 Task: Change IN PROGRESS as Status of Issue Issue0000000422 in Backlog  in Scrum Project Project0000000085 in Jira. Change IN PROGRESS as Status of Issue Issue0000000424 in Backlog  in Scrum Project Project0000000085 in Jira. Change IN PROGRESS as Status of Issue Issue0000000426 in Backlog  in Scrum Project Project0000000086 in Jira. Change IN PROGRESS as Status of Issue Issue0000000428 in Backlog  in Scrum Project Project0000000086 in Jira. Change IN PROGRESS as Status of Issue Issue0000000430 in Backlog  in Scrum Project Project0000000086 in Jira
Action: Mouse moved to (293, 87)
Screenshot: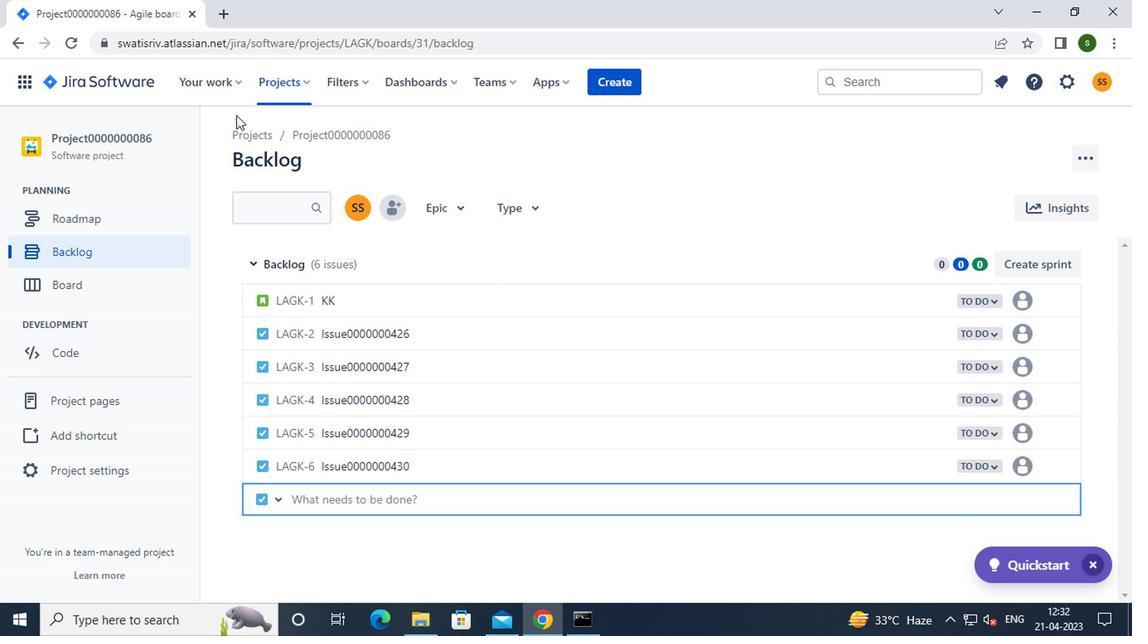 
Action: Mouse pressed left at (293, 87)
Screenshot: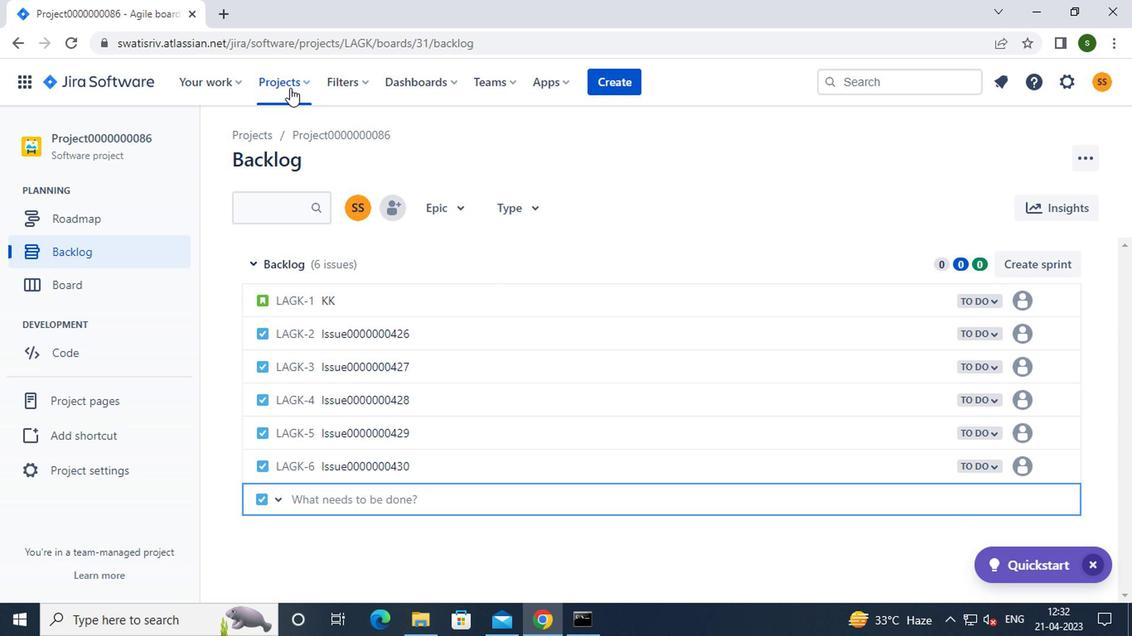 
Action: Mouse moved to (344, 199)
Screenshot: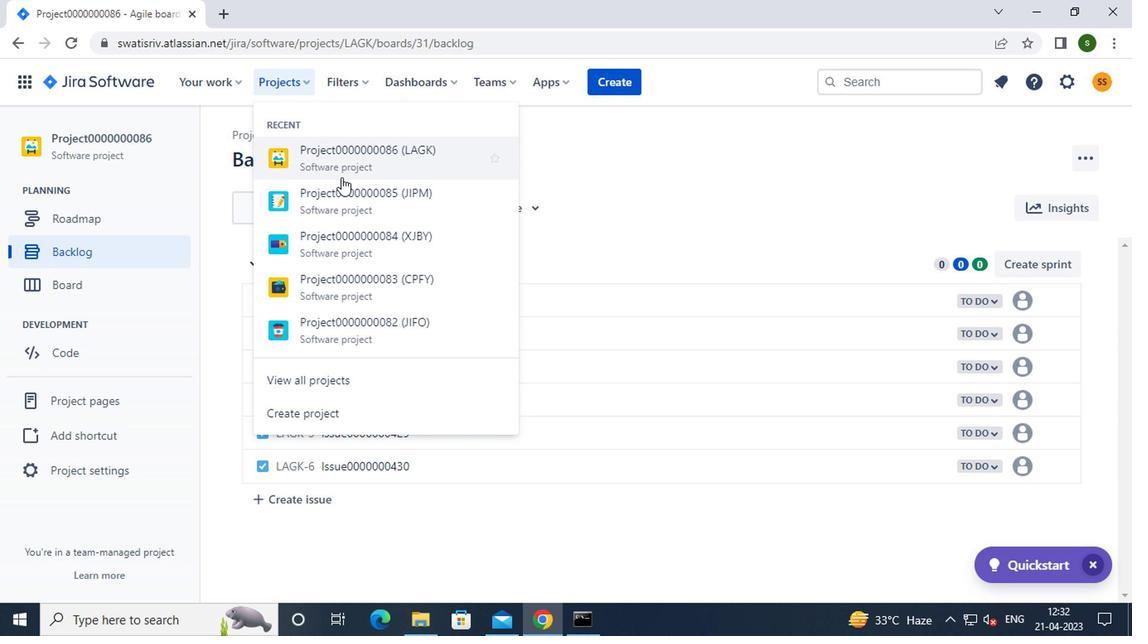
Action: Mouse pressed left at (344, 199)
Screenshot: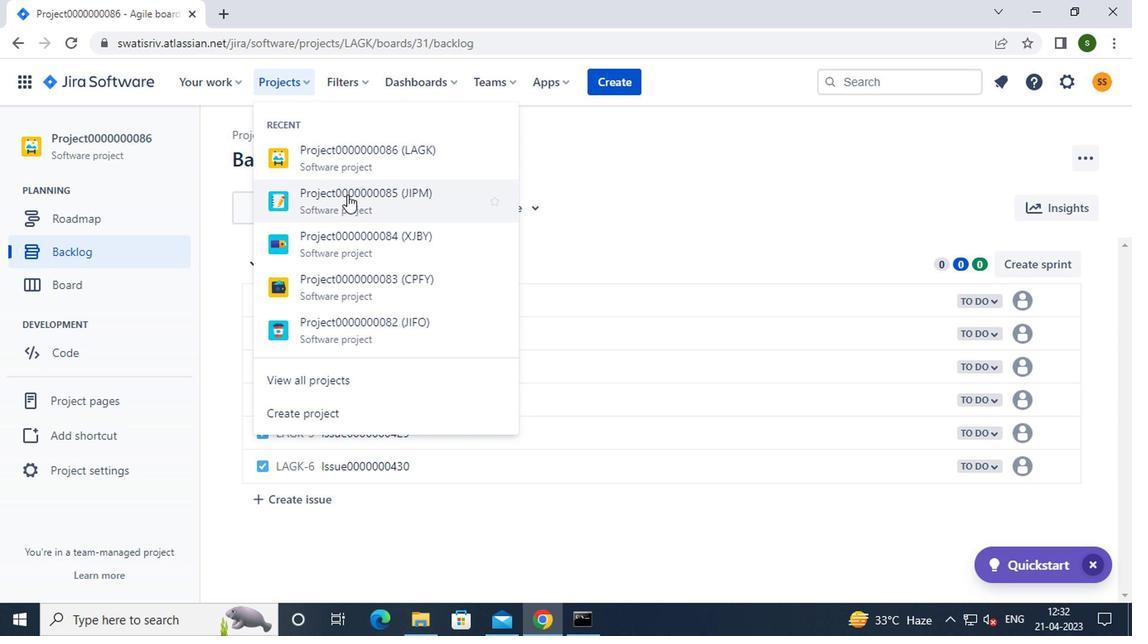 
Action: Mouse moved to (112, 257)
Screenshot: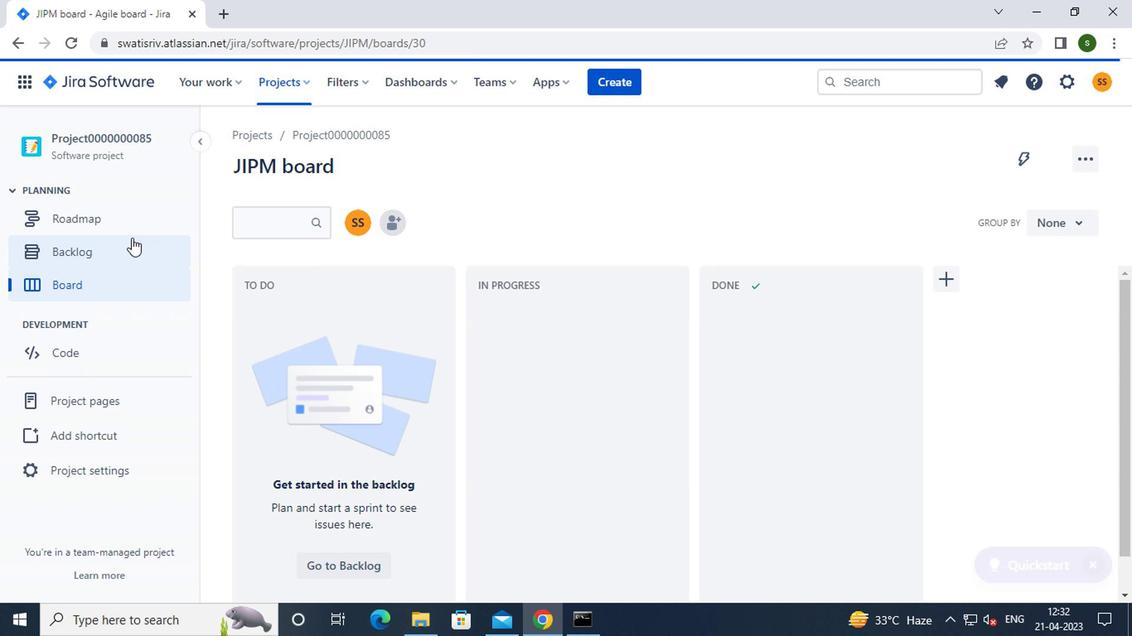 
Action: Mouse pressed left at (112, 257)
Screenshot: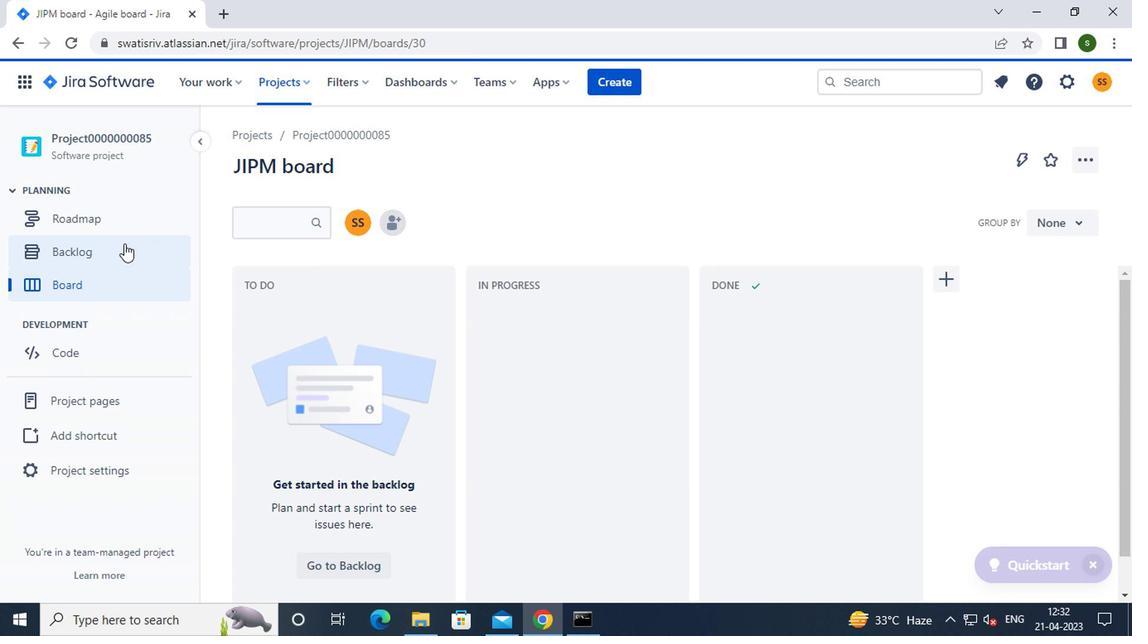 
Action: Mouse moved to (983, 334)
Screenshot: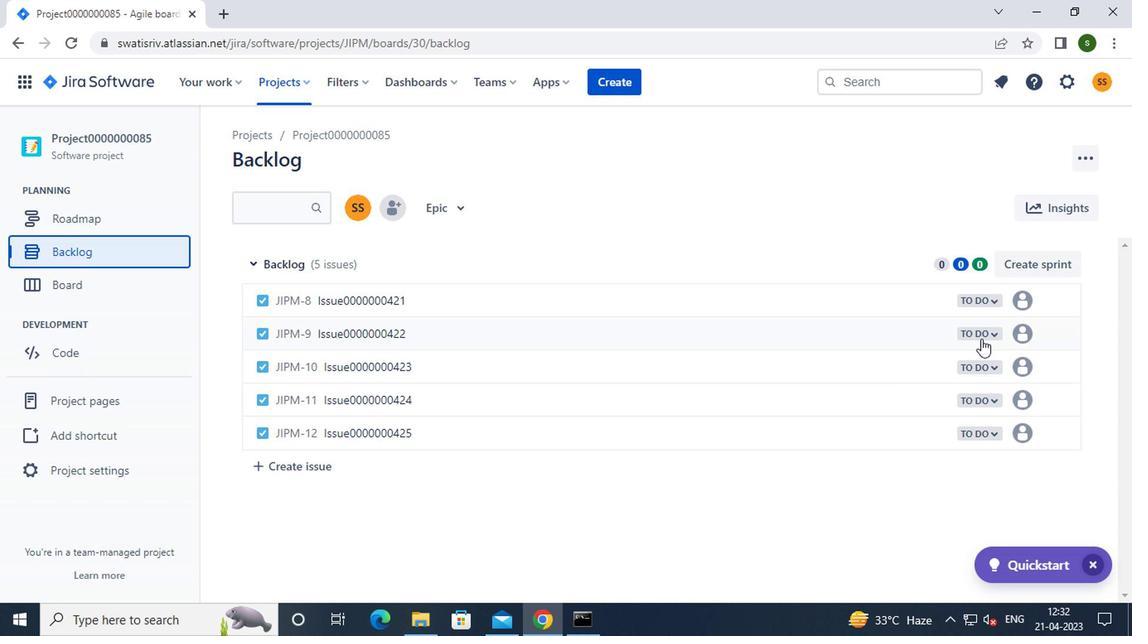 
Action: Mouse pressed left at (983, 334)
Screenshot: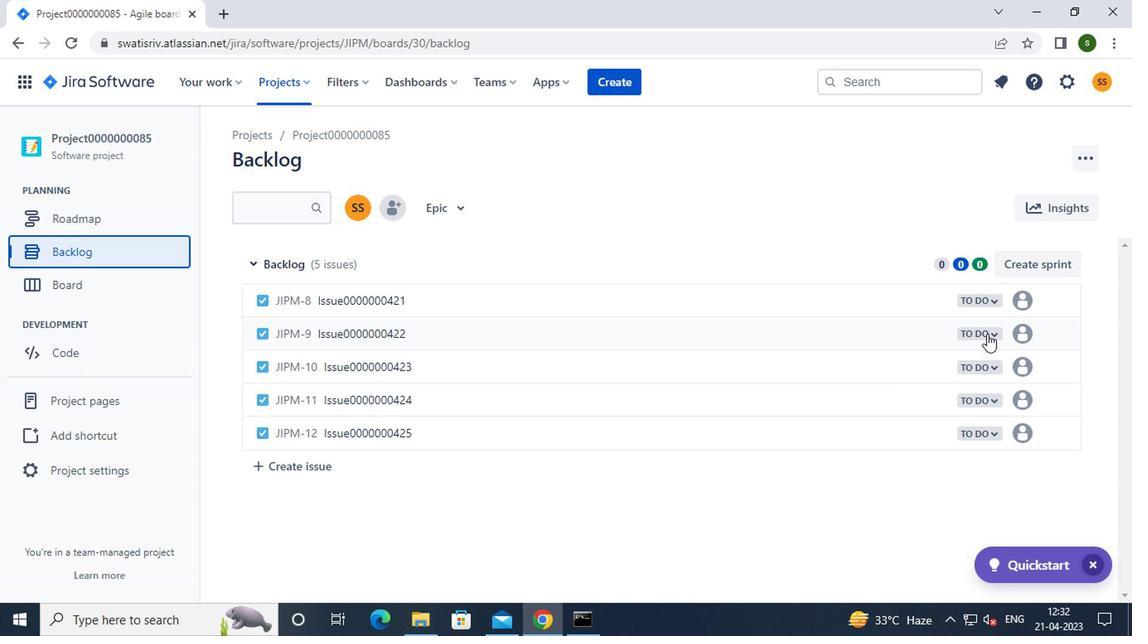 
Action: Mouse moved to (904, 374)
Screenshot: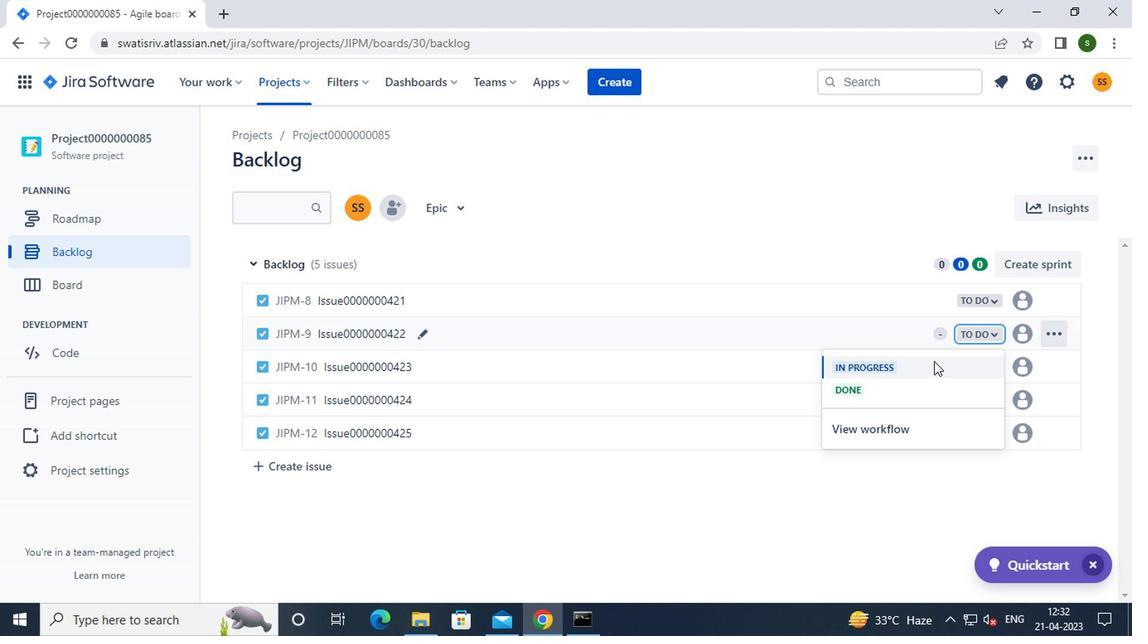 
Action: Mouse pressed left at (904, 374)
Screenshot: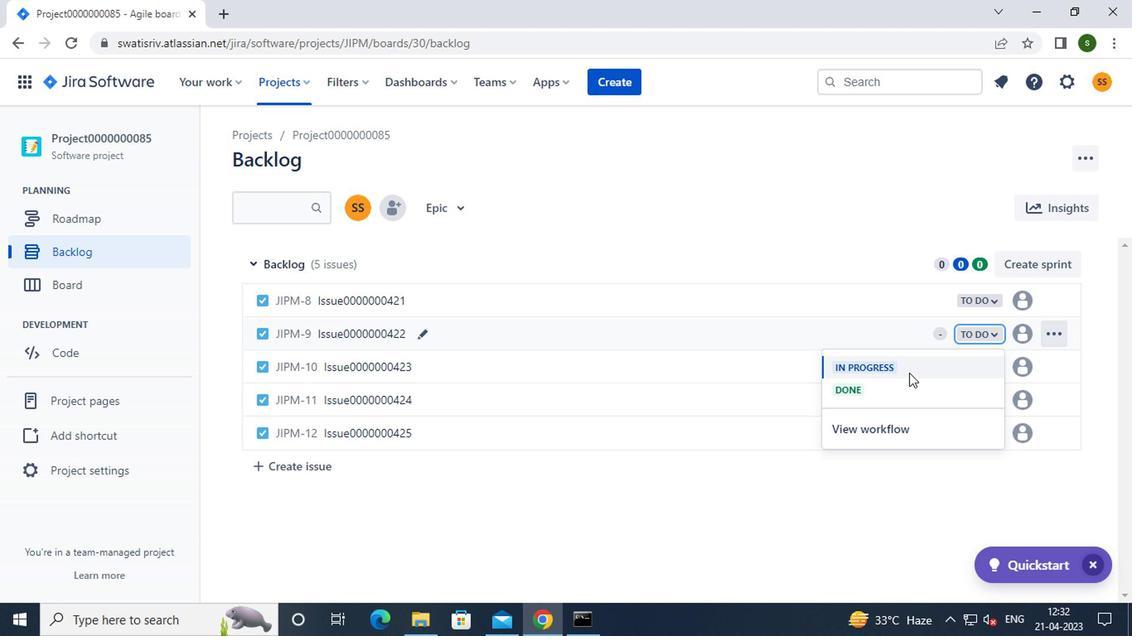 
Action: Mouse moved to (983, 400)
Screenshot: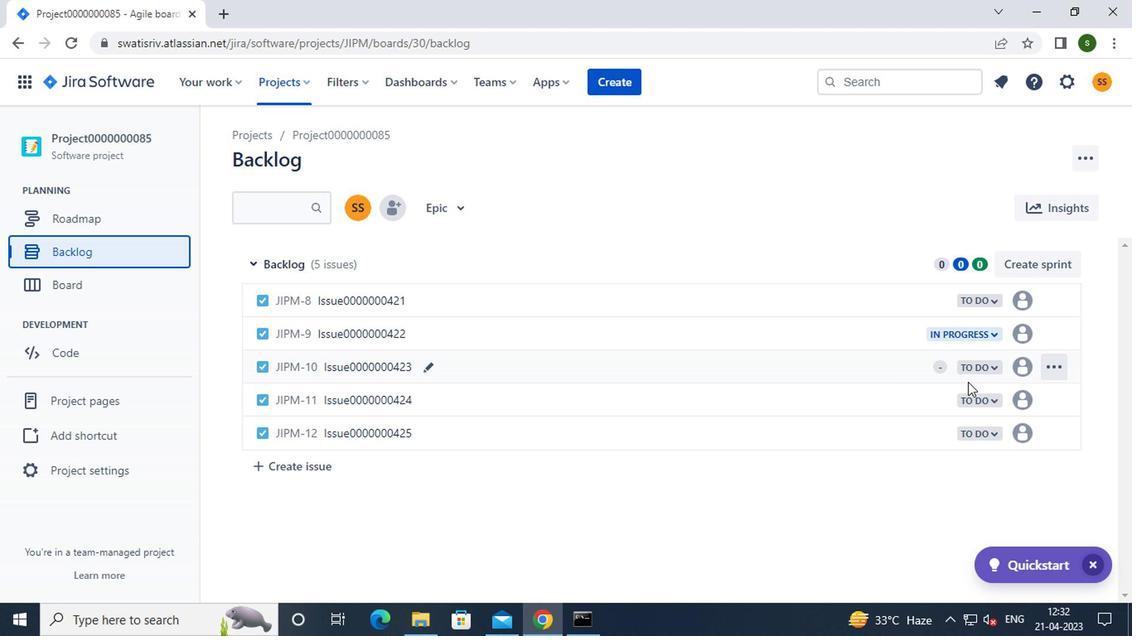 
Action: Mouse pressed left at (983, 400)
Screenshot: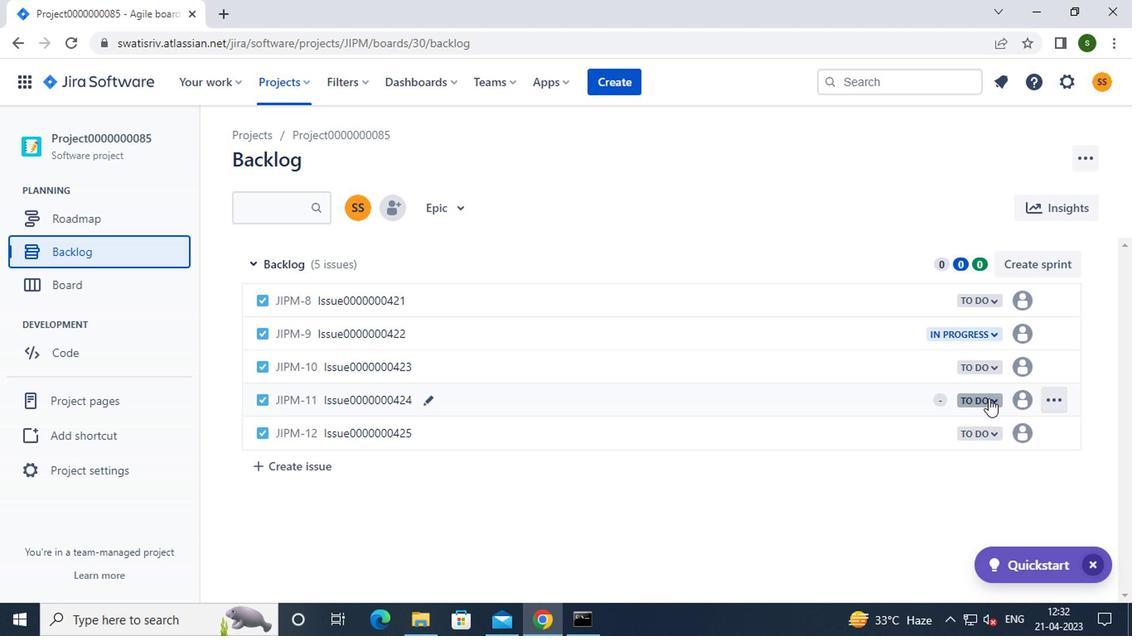 
Action: Mouse moved to (888, 432)
Screenshot: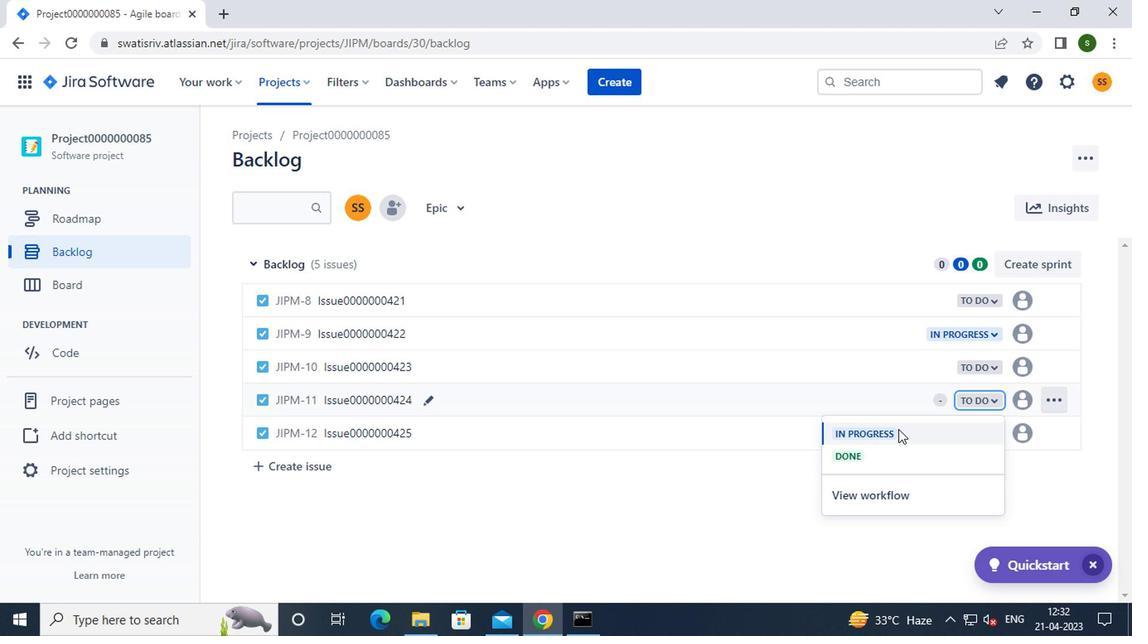 
Action: Mouse pressed left at (888, 432)
Screenshot: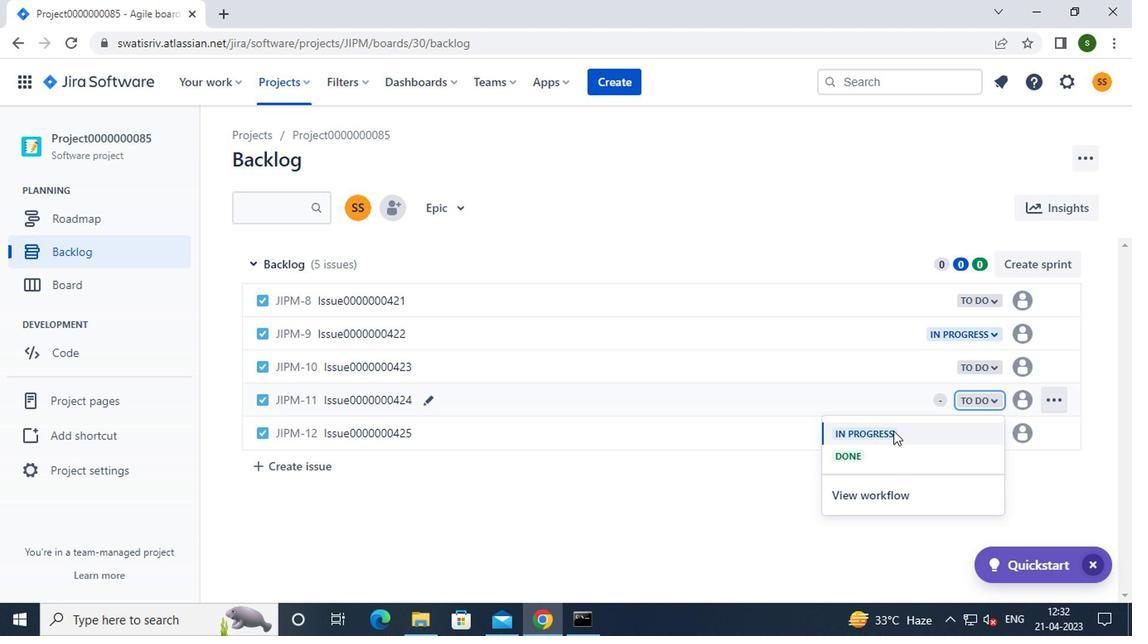 
Action: Mouse moved to (291, 85)
Screenshot: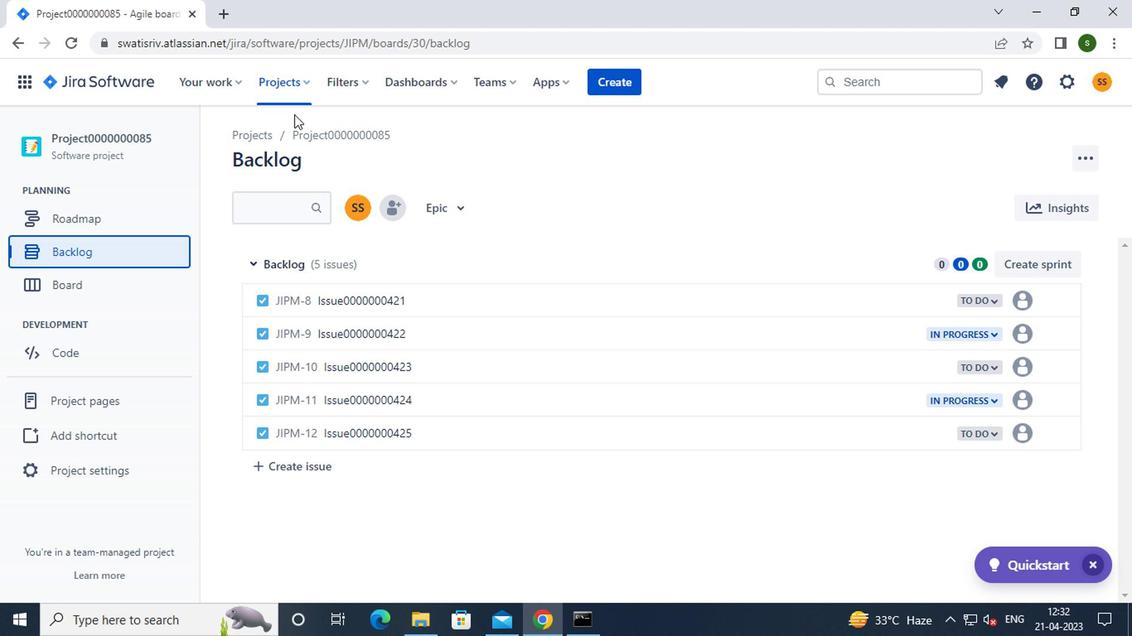 
Action: Mouse pressed left at (291, 85)
Screenshot: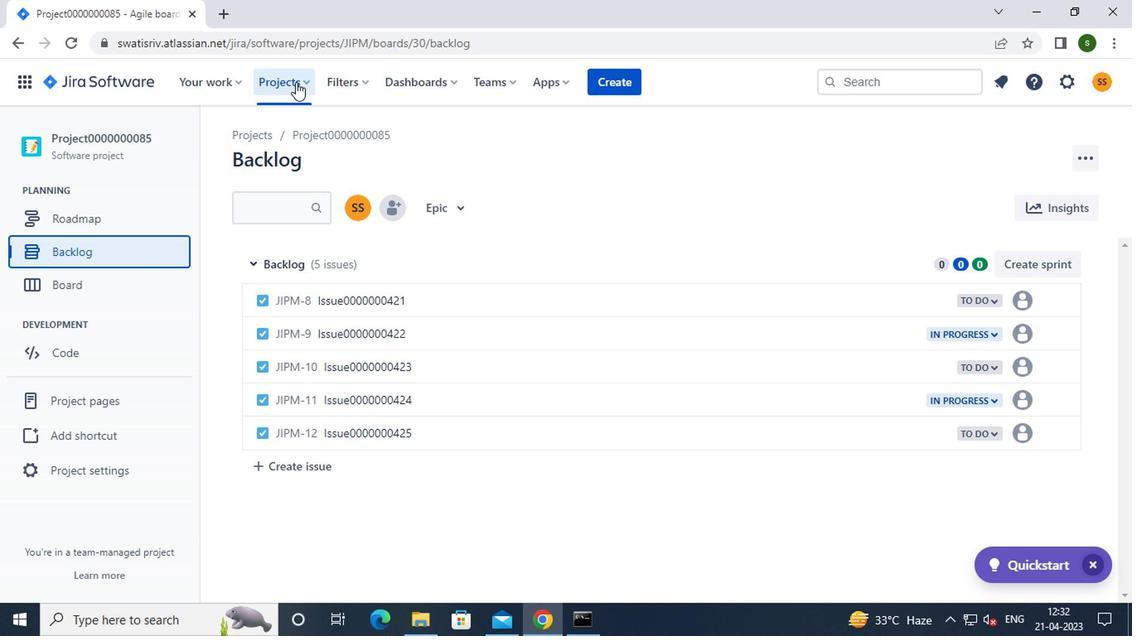 
Action: Mouse moved to (351, 191)
Screenshot: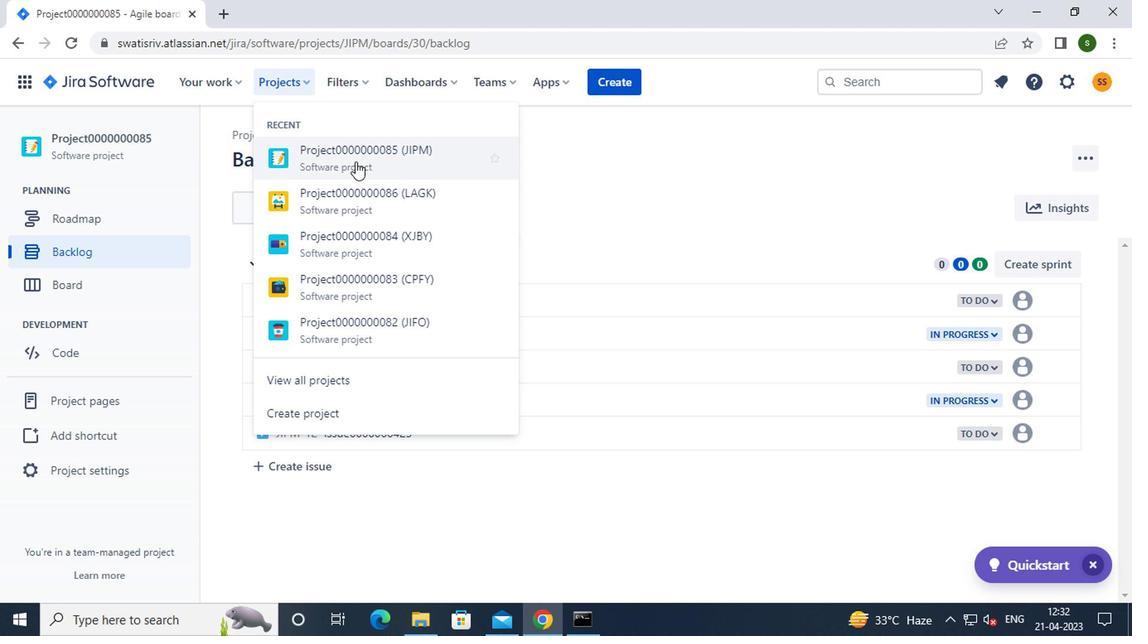 
Action: Mouse pressed left at (351, 191)
Screenshot: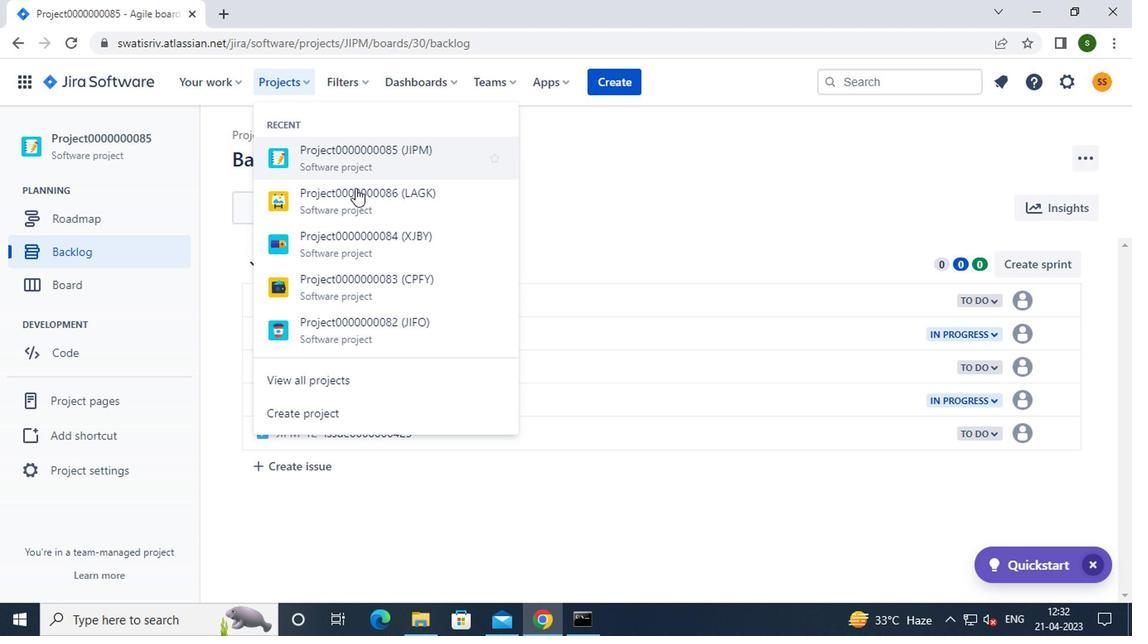
Action: Mouse moved to (133, 255)
Screenshot: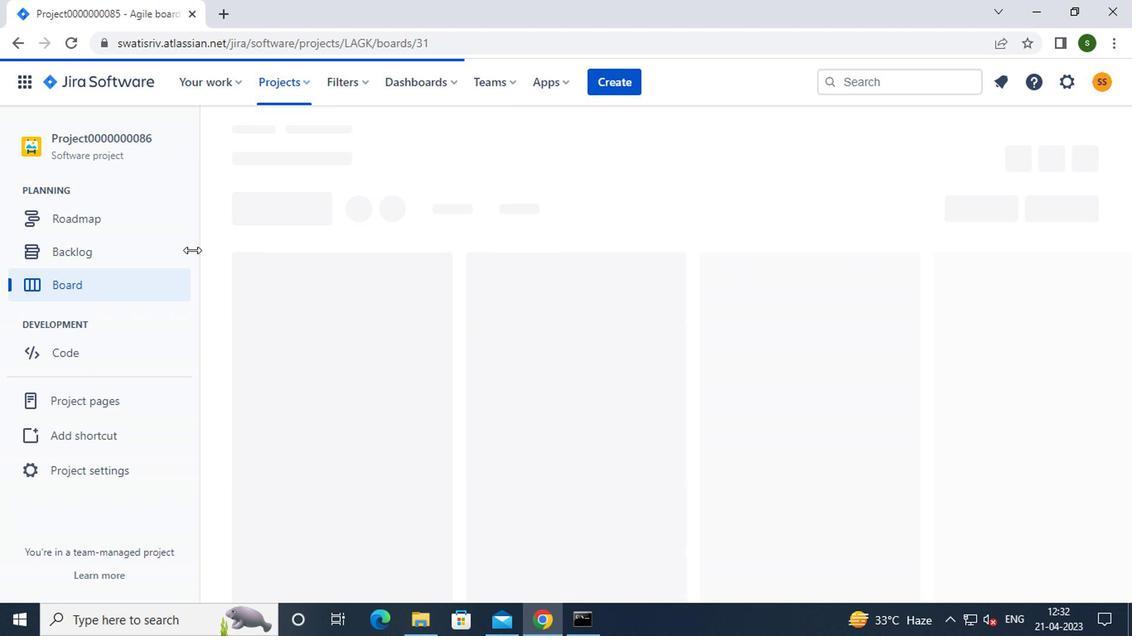 
Action: Mouse pressed left at (133, 255)
Screenshot: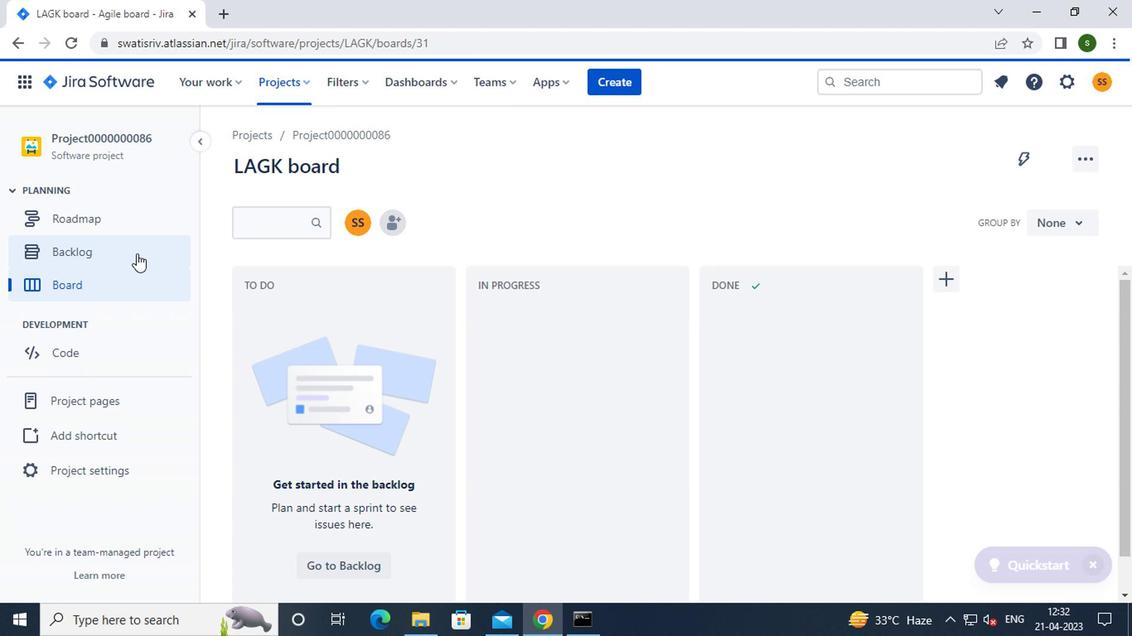 
Action: Mouse moved to (983, 330)
Screenshot: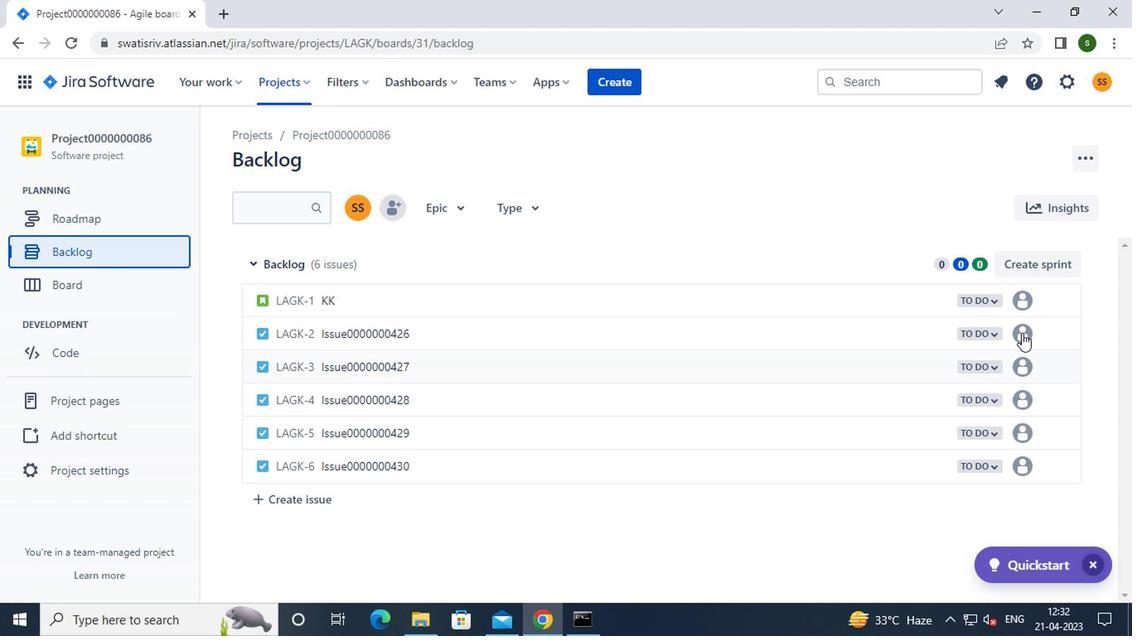 
Action: Mouse pressed left at (983, 330)
Screenshot: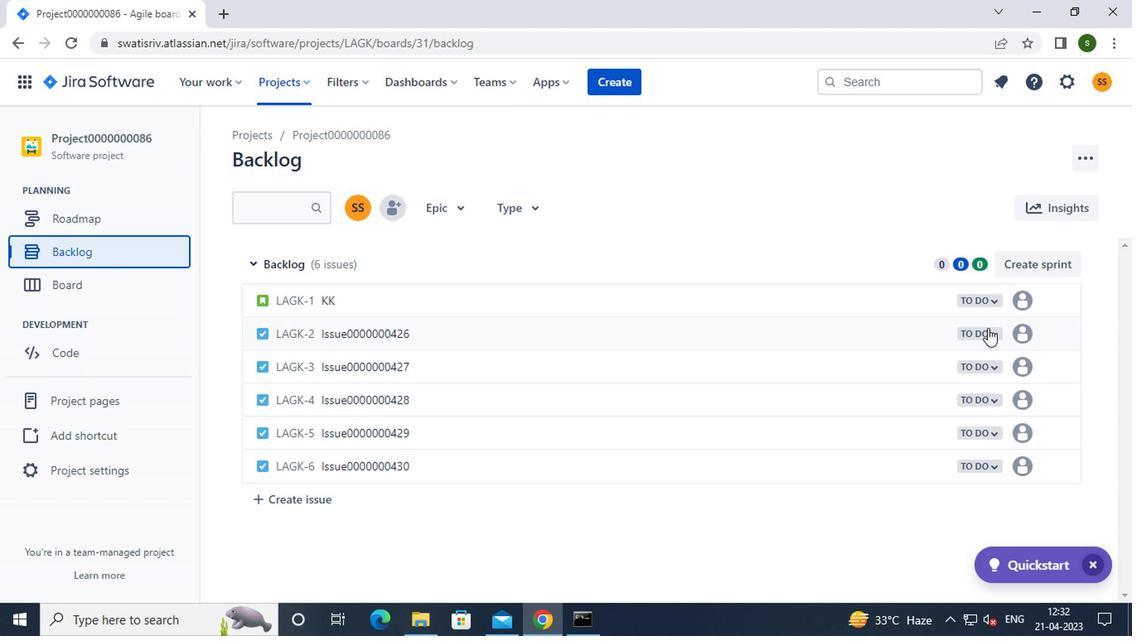 
Action: Mouse moved to (885, 369)
Screenshot: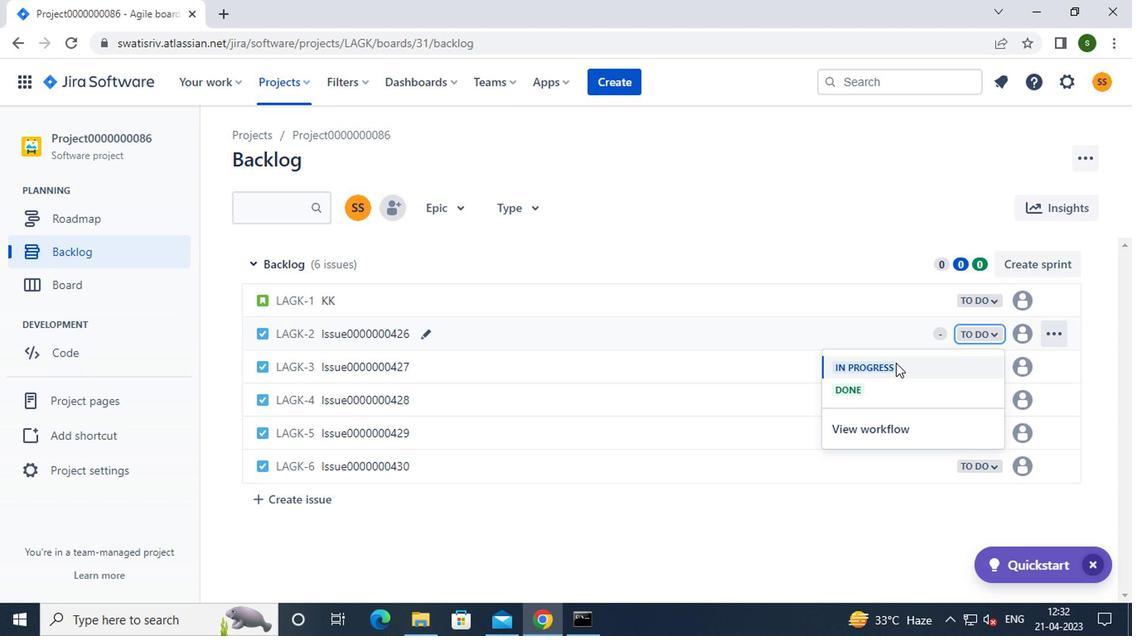 
Action: Mouse pressed left at (885, 369)
Screenshot: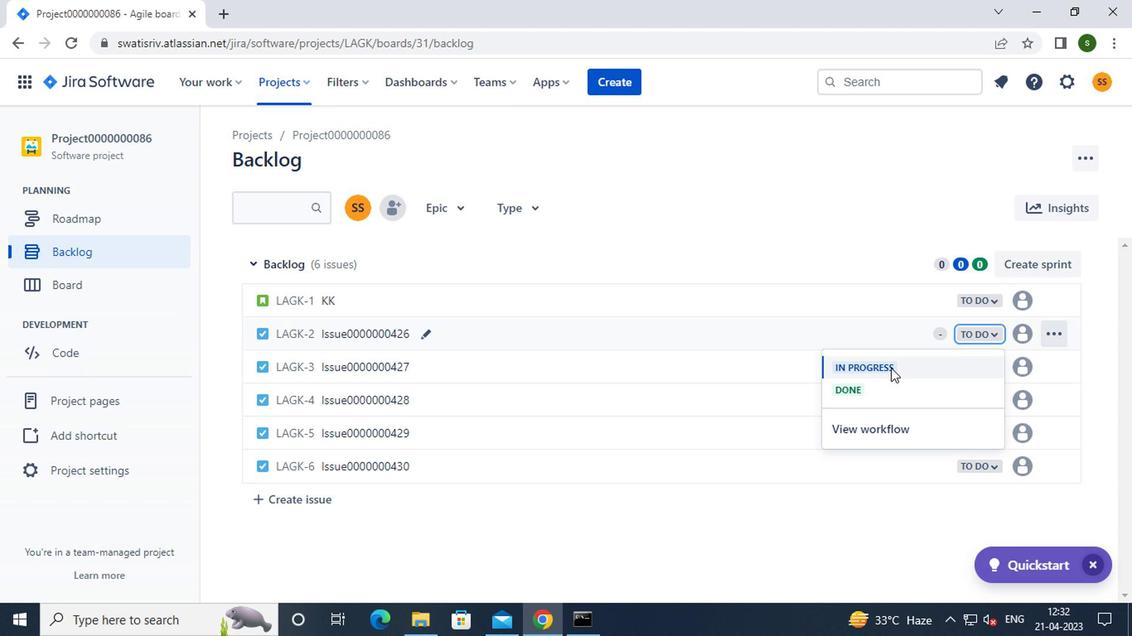 
Action: Mouse moved to (980, 397)
Screenshot: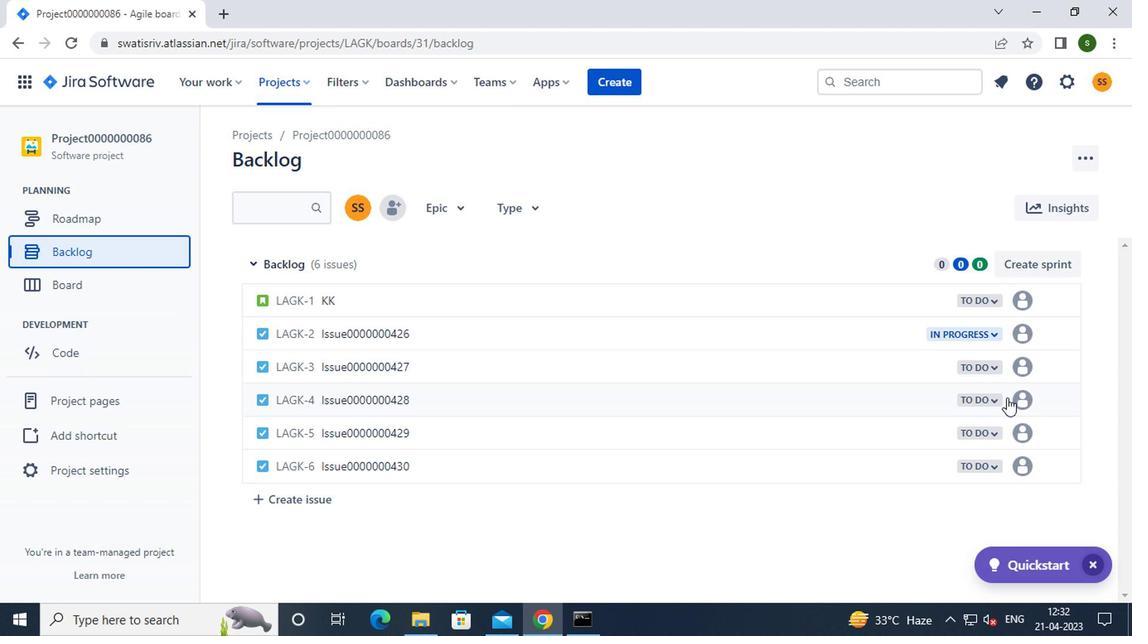 
Action: Mouse pressed left at (980, 397)
Screenshot: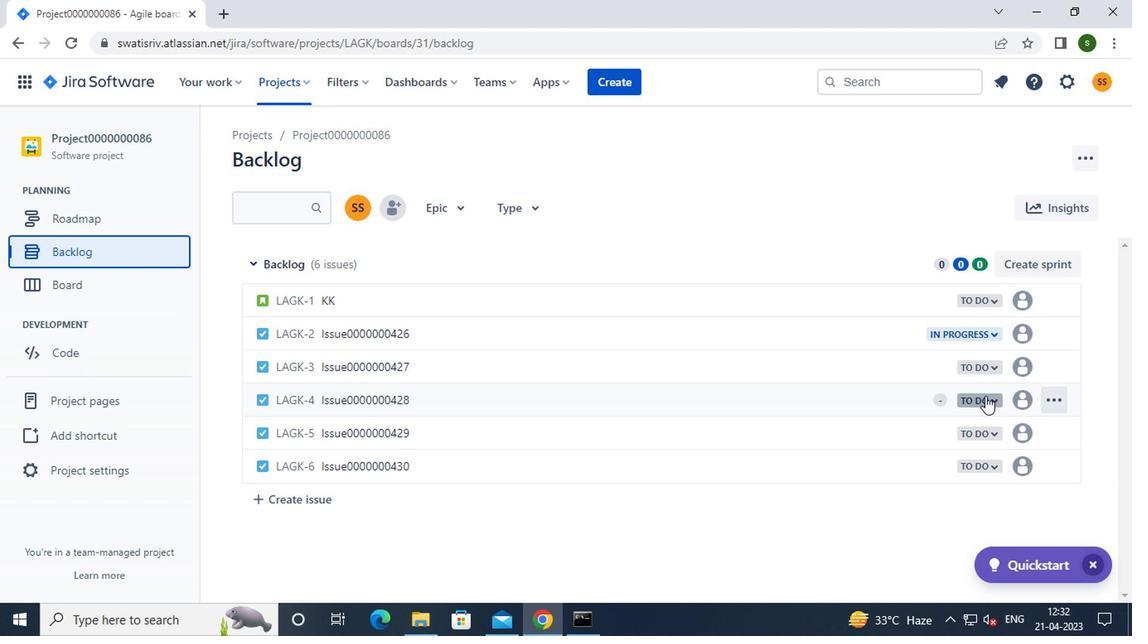 
Action: Mouse moved to (914, 432)
Screenshot: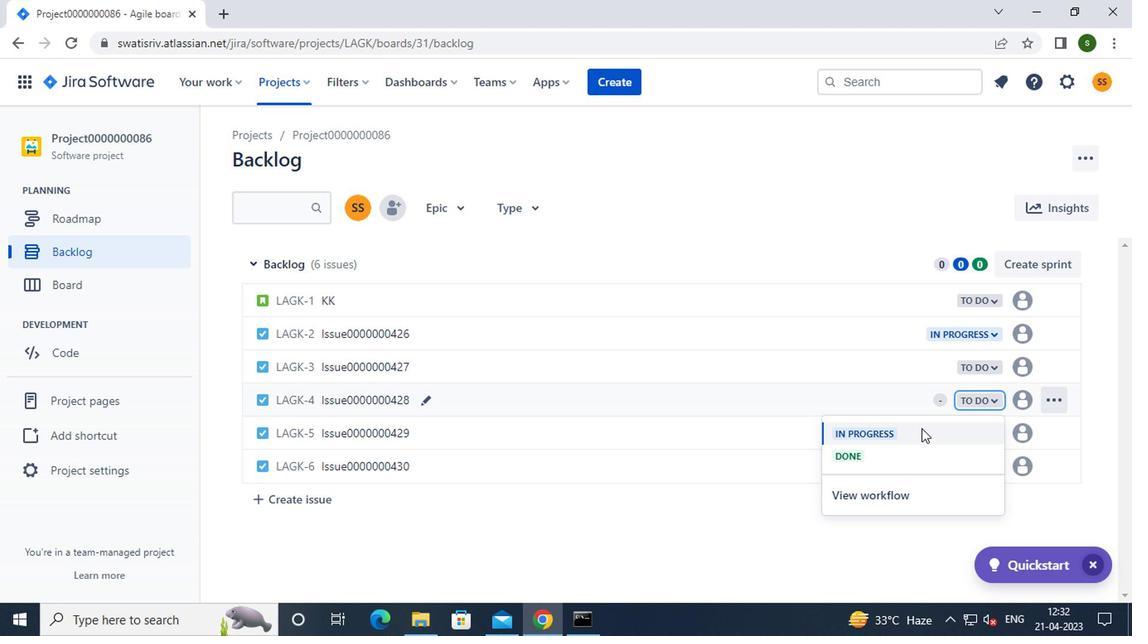 
Action: Mouse pressed left at (914, 432)
Screenshot: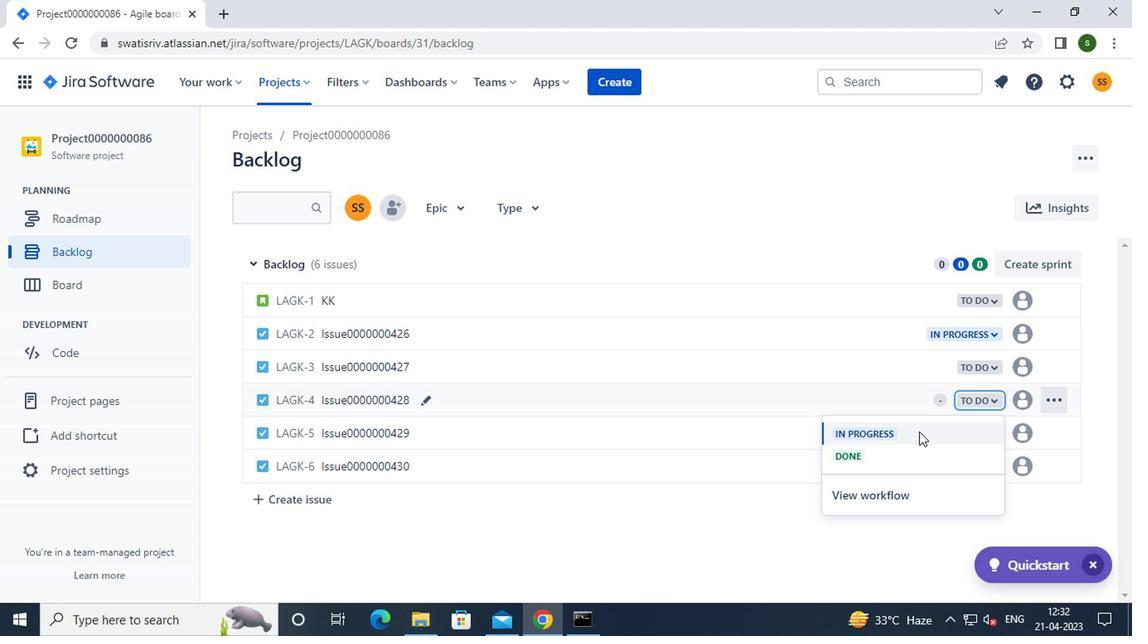 
Action: Mouse moved to (984, 459)
Screenshot: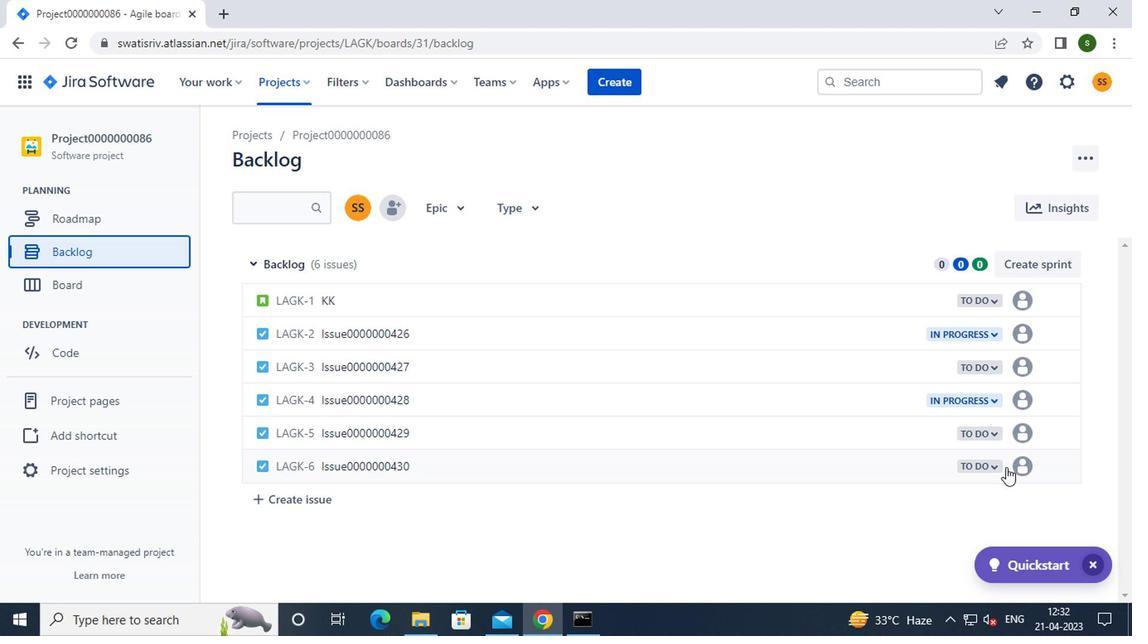
Action: Mouse pressed left at (984, 459)
Screenshot: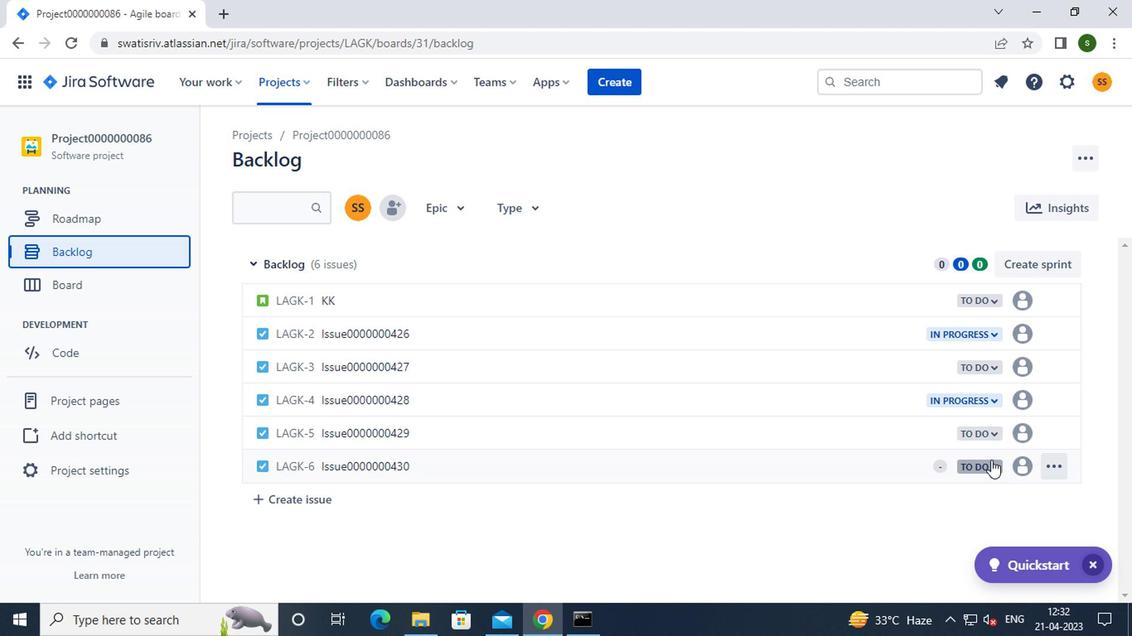 
Action: Mouse moved to (948, 503)
Screenshot: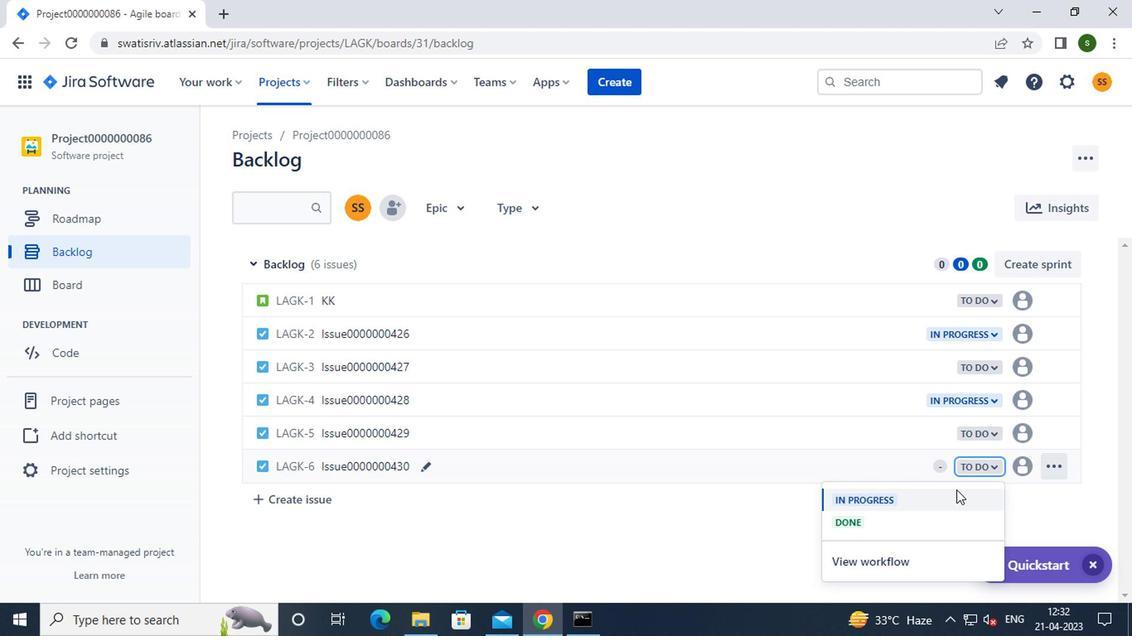 
Action: Mouse pressed left at (948, 503)
Screenshot: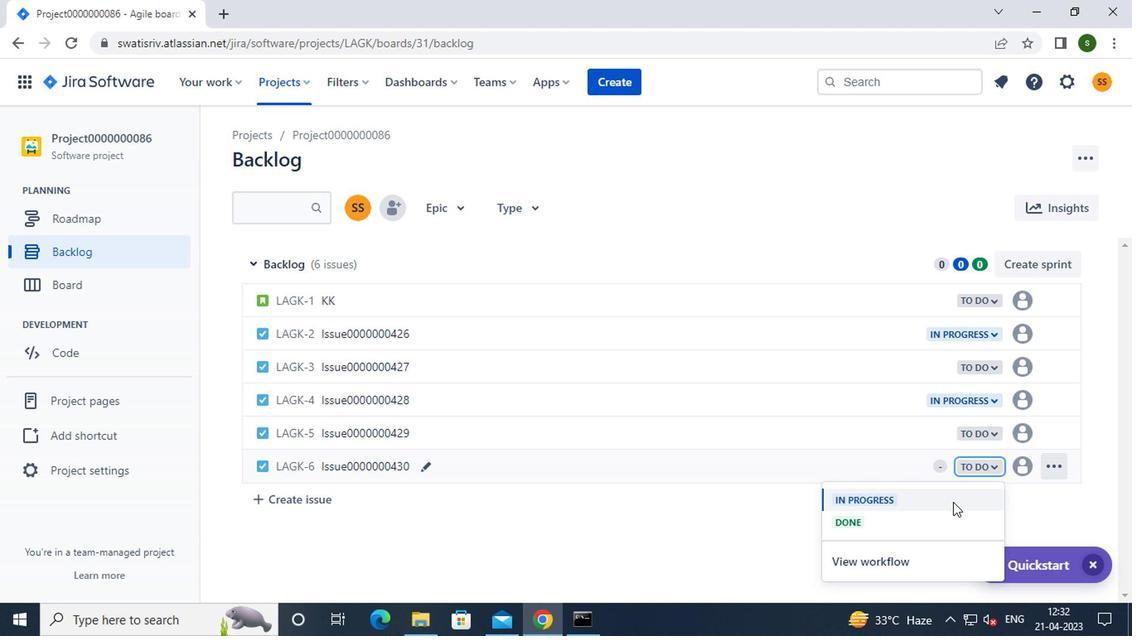 
Action: Mouse moved to (735, 185)
Screenshot: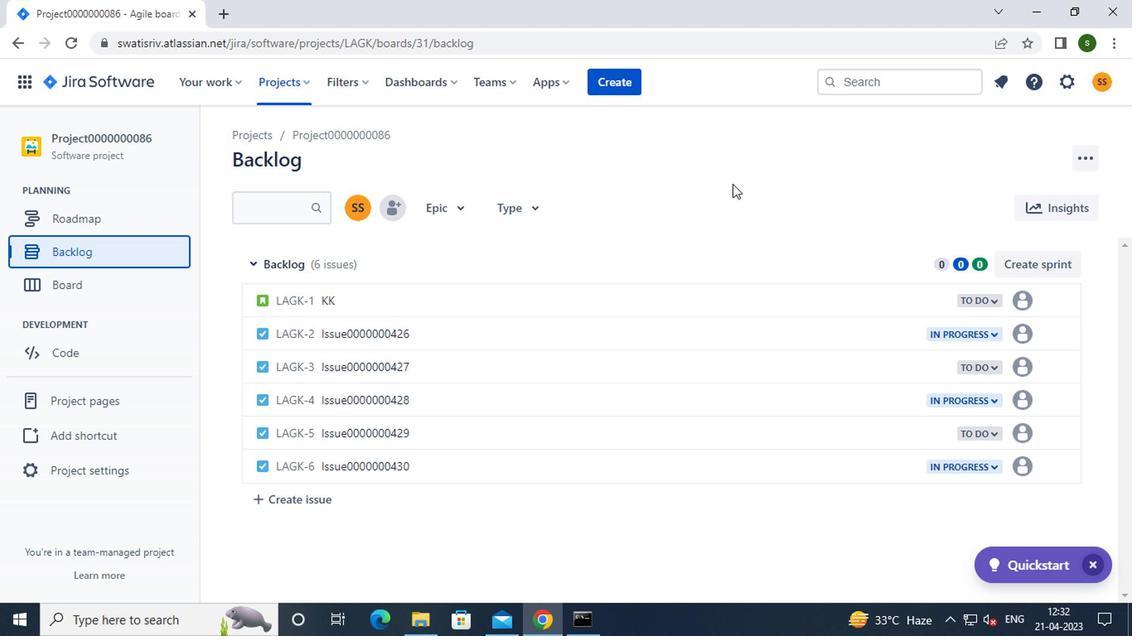 
